 Task: Select the channel to keep "Center".
Action: Mouse moved to (100, 12)
Screenshot: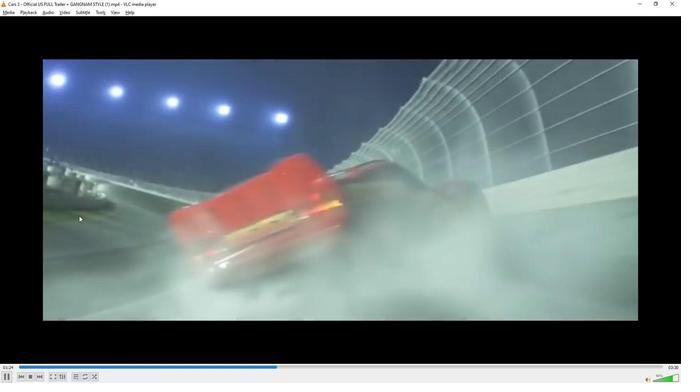 
Action: Mouse pressed left at (100, 12)
Screenshot: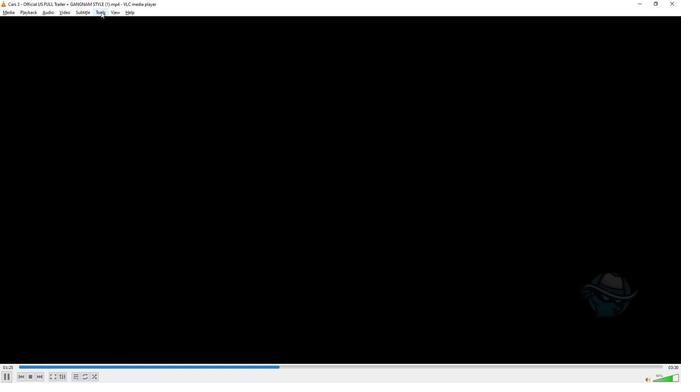 
Action: Mouse moved to (123, 95)
Screenshot: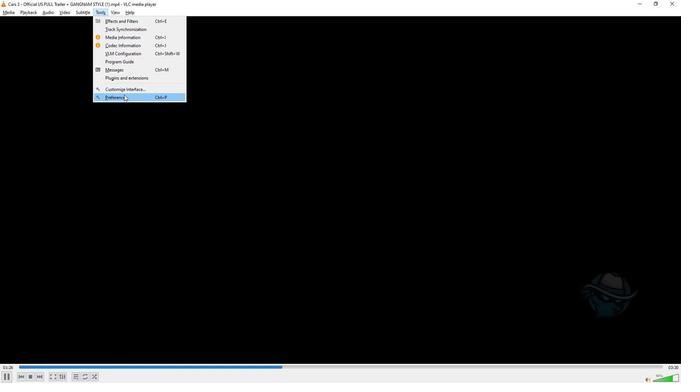 
Action: Mouse pressed left at (123, 95)
Screenshot: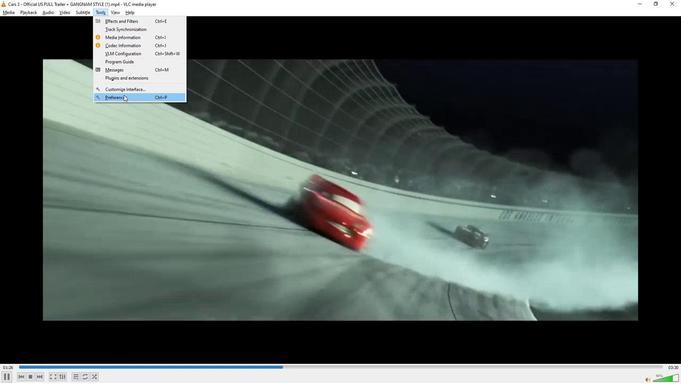 
Action: Mouse moved to (197, 288)
Screenshot: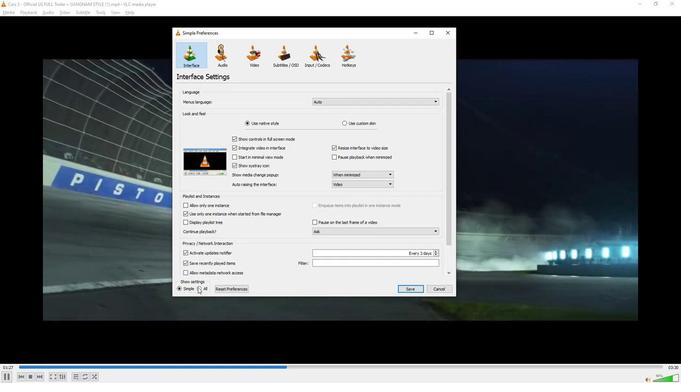 
Action: Mouse pressed left at (197, 288)
Screenshot: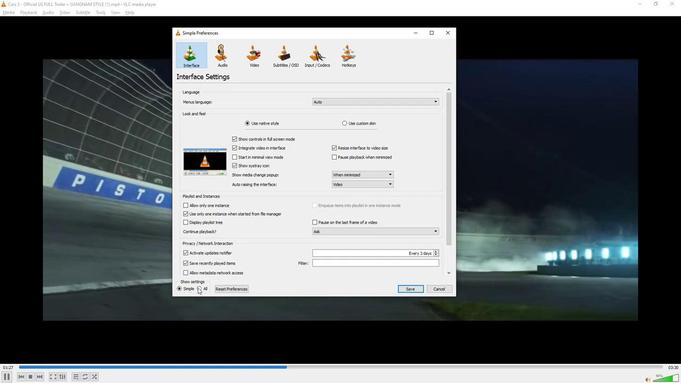 
Action: Mouse moved to (191, 128)
Screenshot: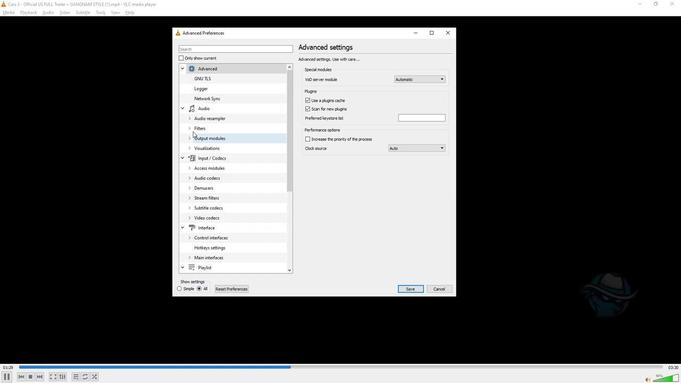 
Action: Mouse pressed left at (191, 128)
Screenshot: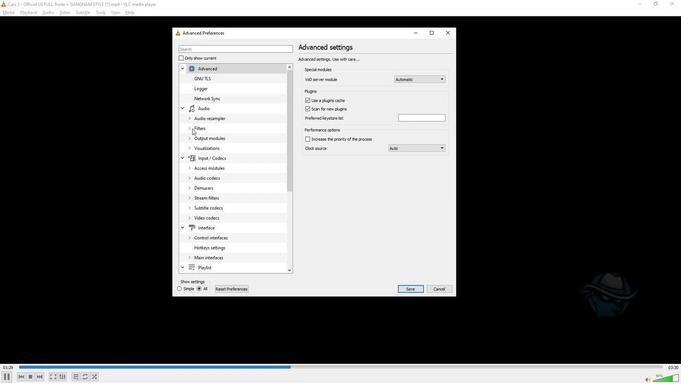 
Action: Mouse moved to (216, 207)
Screenshot: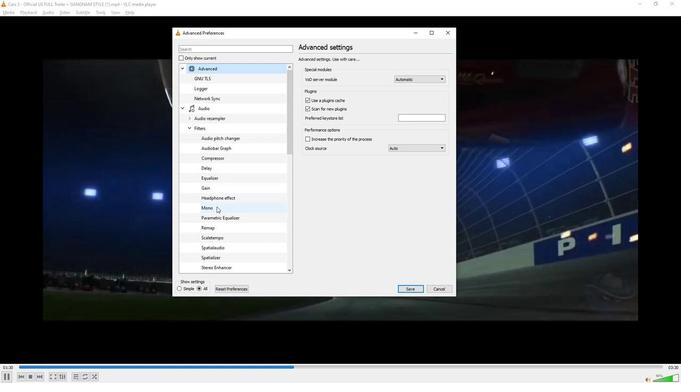
Action: Mouse pressed left at (216, 207)
Screenshot: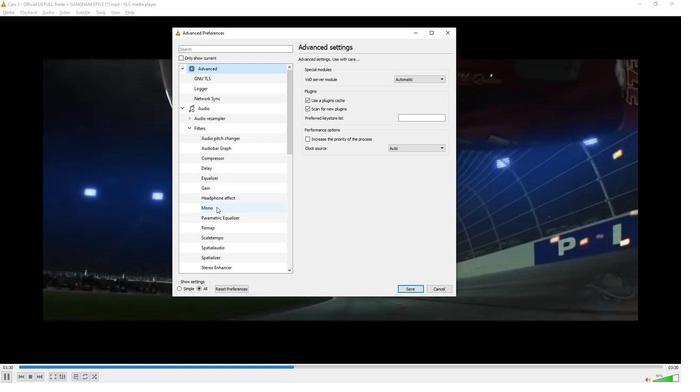 
Action: Mouse moved to (413, 78)
Screenshot: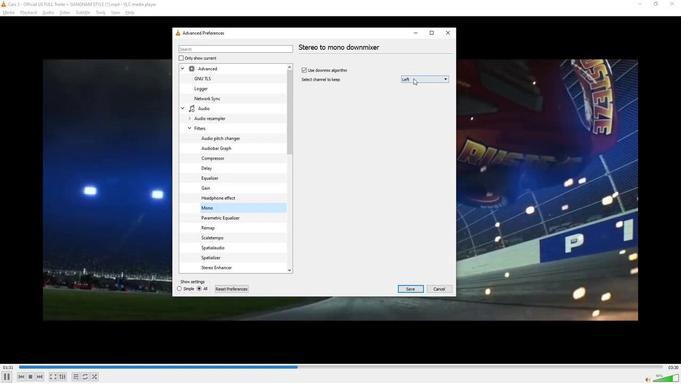 
Action: Mouse pressed left at (413, 78)
Screenshot: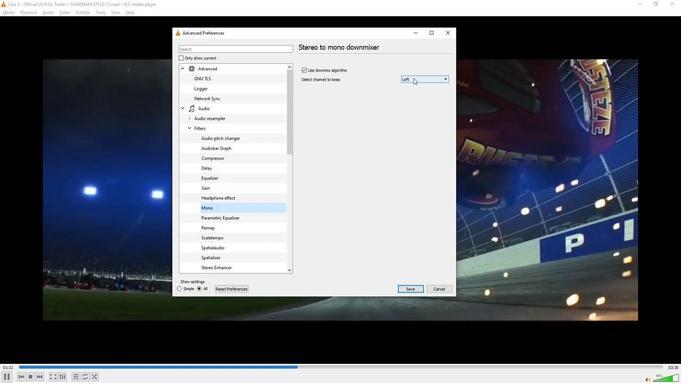 
Action: Mouse moved to (410, 103)
Screenshot: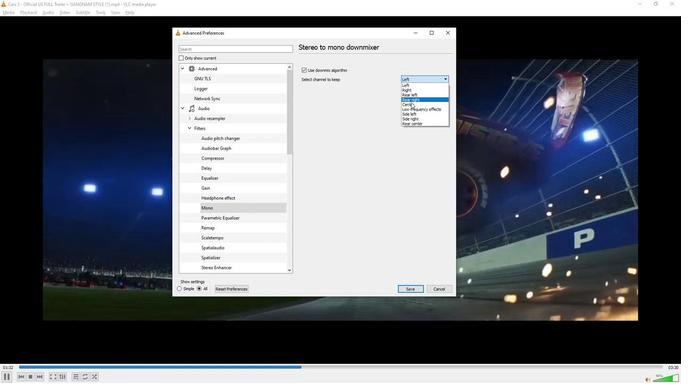 
Action: Mouse pressed left at (410, 103)
Screenshot: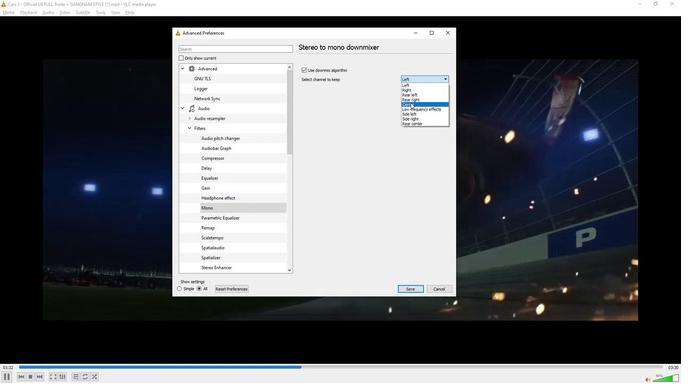 
Action: Mouse moved to (376, 160)
Screenshot: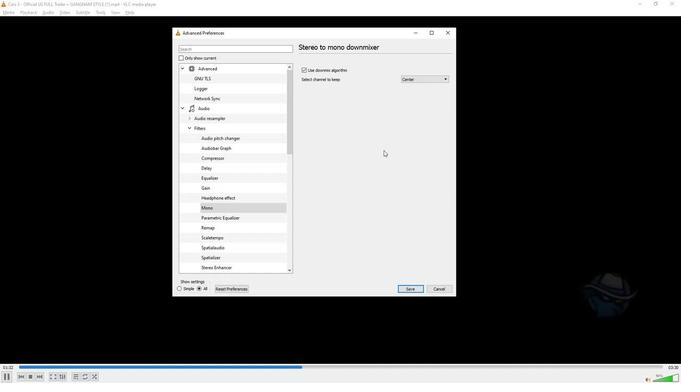 
